 Task: Upload a file "logo.png" to the repository "Javascript"
Action: Mouse moved to (1049, 132)
Screenshot: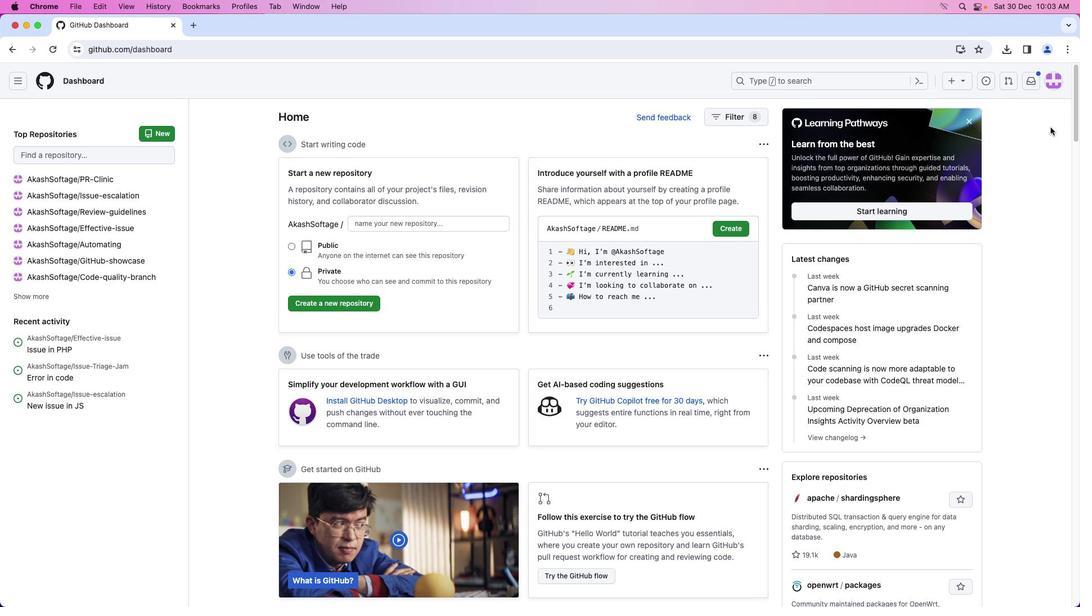 
Action: Mouse pressed left at (1049, 132)
Screenshot: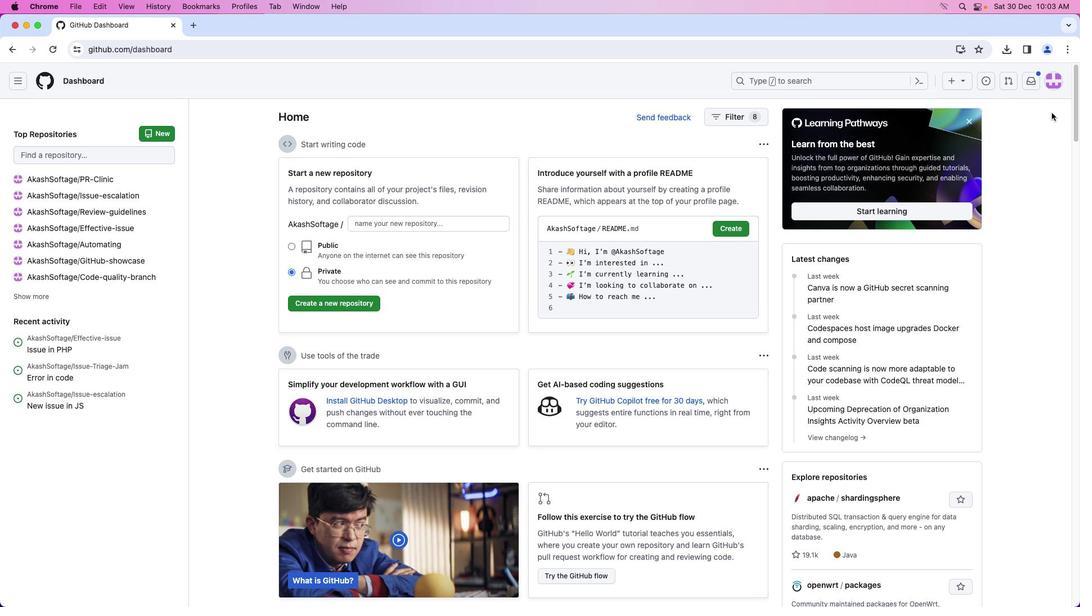 
Action: Mouse moved to (1051, 83)
Screenshot: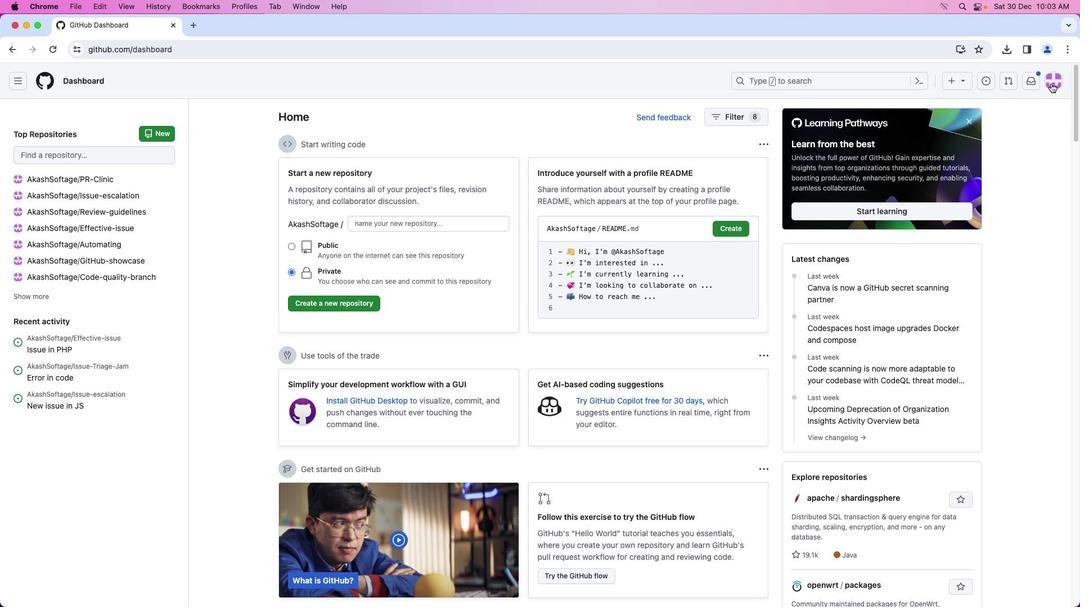 
Action: Mouse pressed left at (1051, 83)
Screenshot: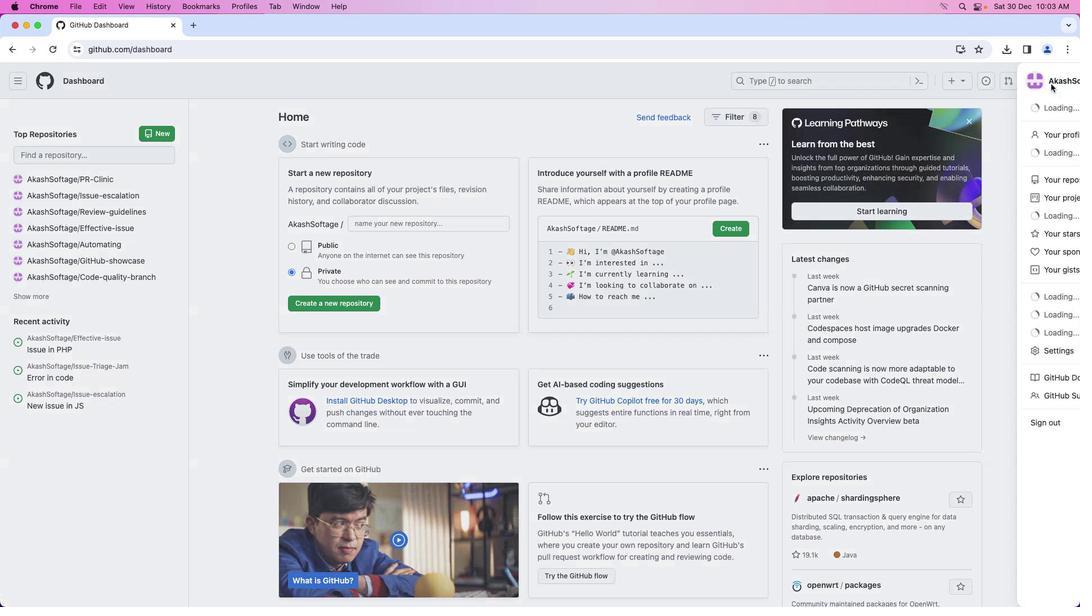 
Action: Mouse moved to (975, 184)
Screenshot: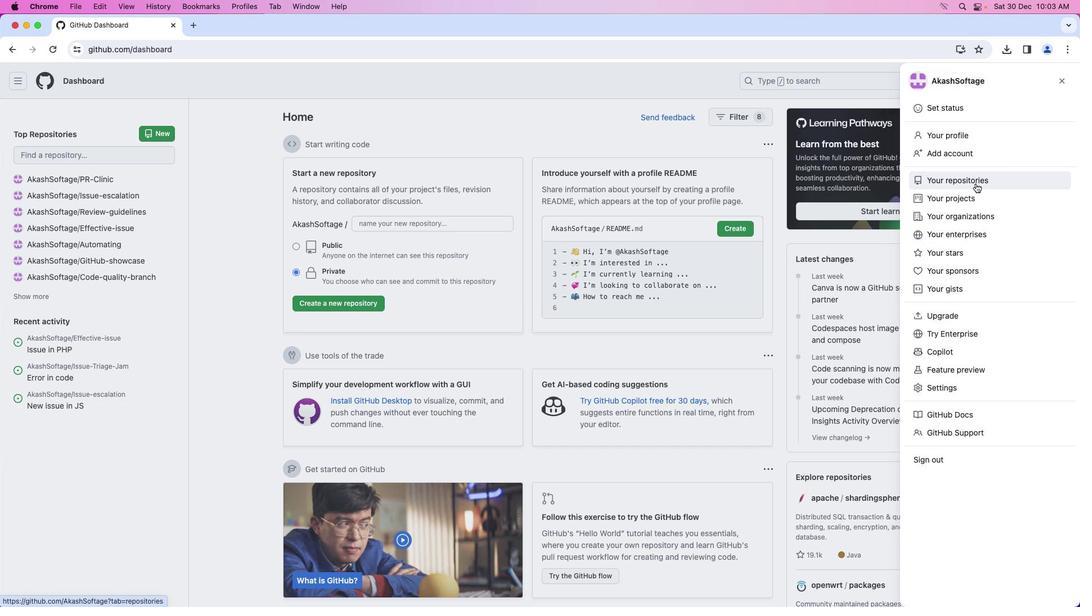 
Action: Mouse pressed left at (975, 184)
Screenshot: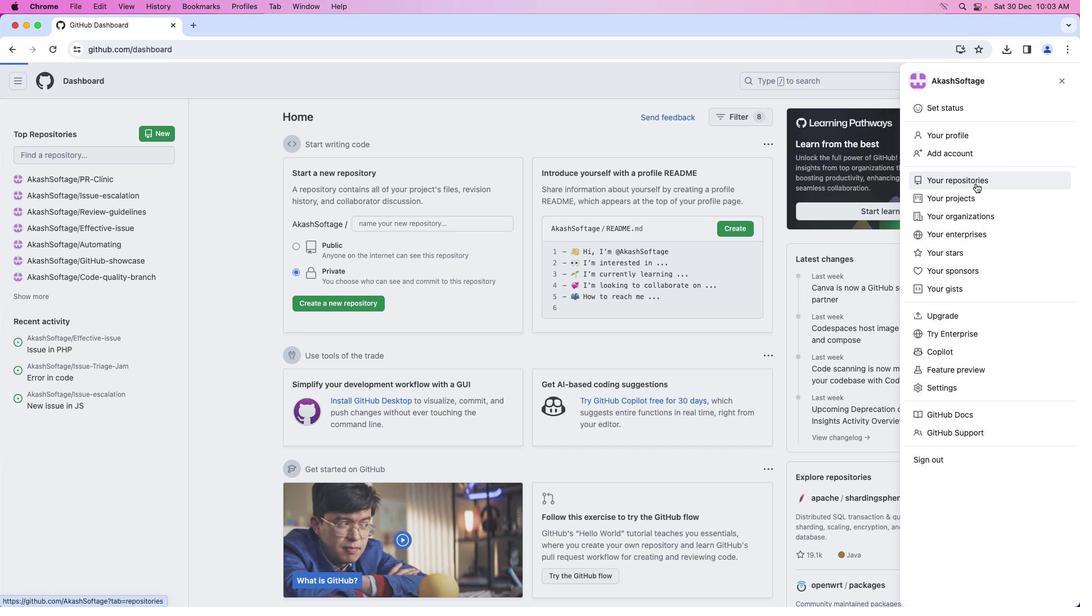 
Action: Mouse moved to (417, 185)
Screenshot: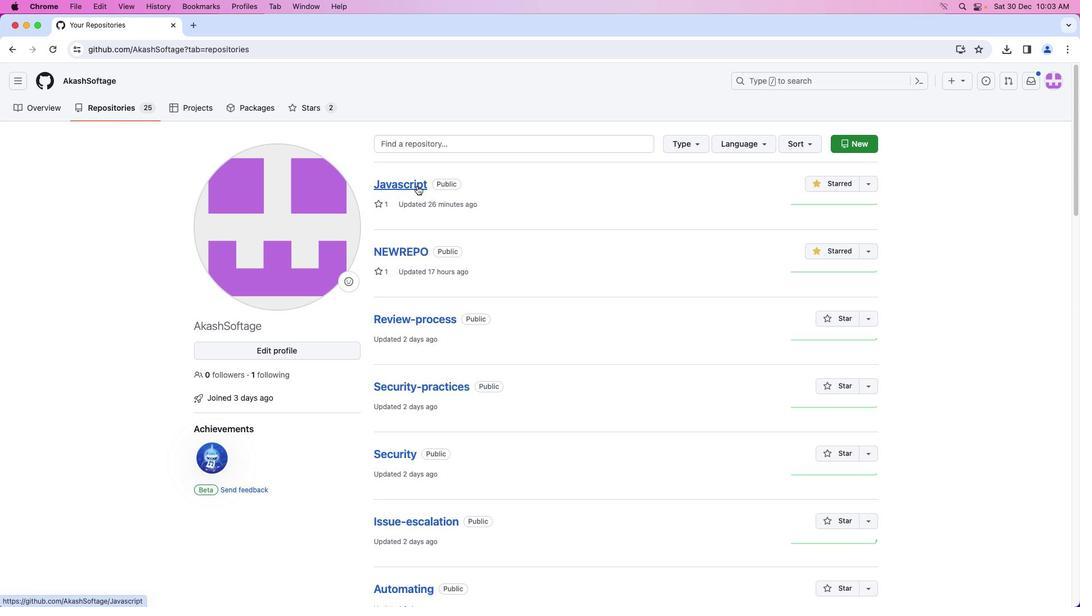 
Action: Mouse pressed left at (417, 185)
Screenshot: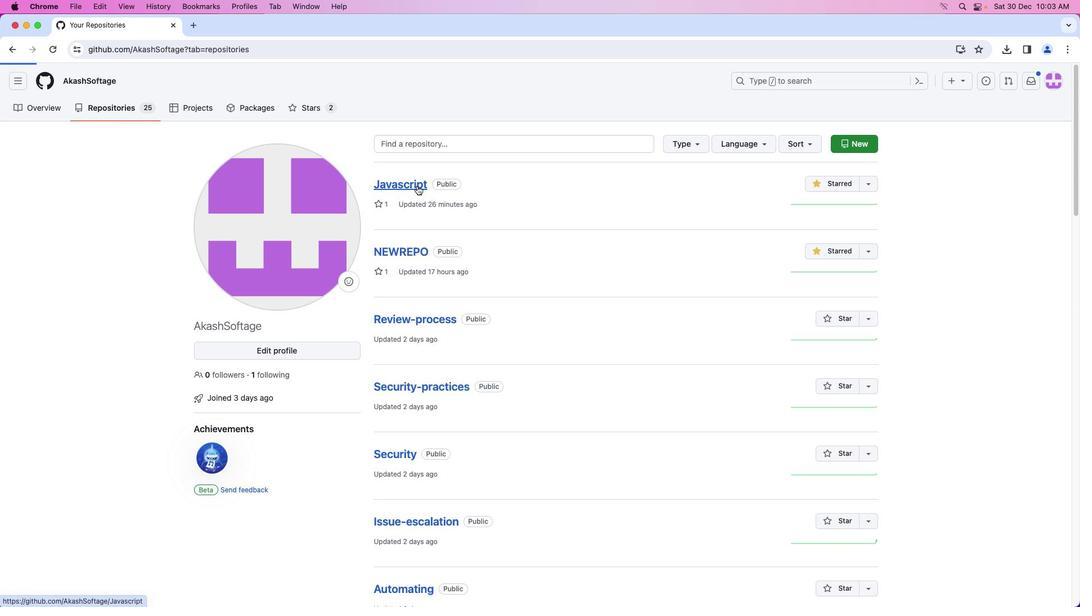 
Action: Mouse moved to (628, 184)
Screenshot: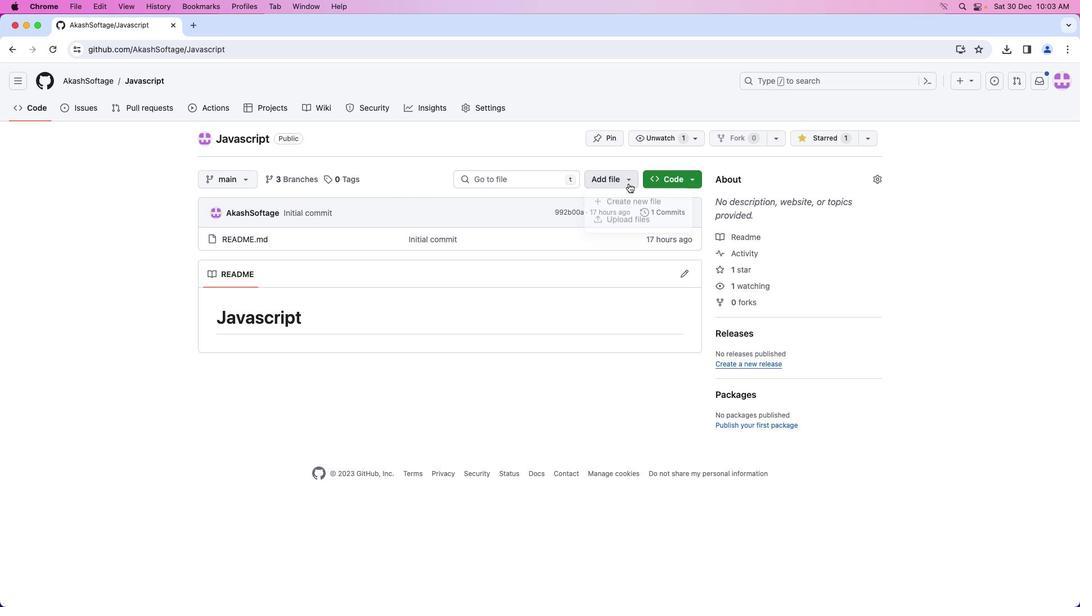
Action: Mouse pressed left at (628, 184)
Screenshot: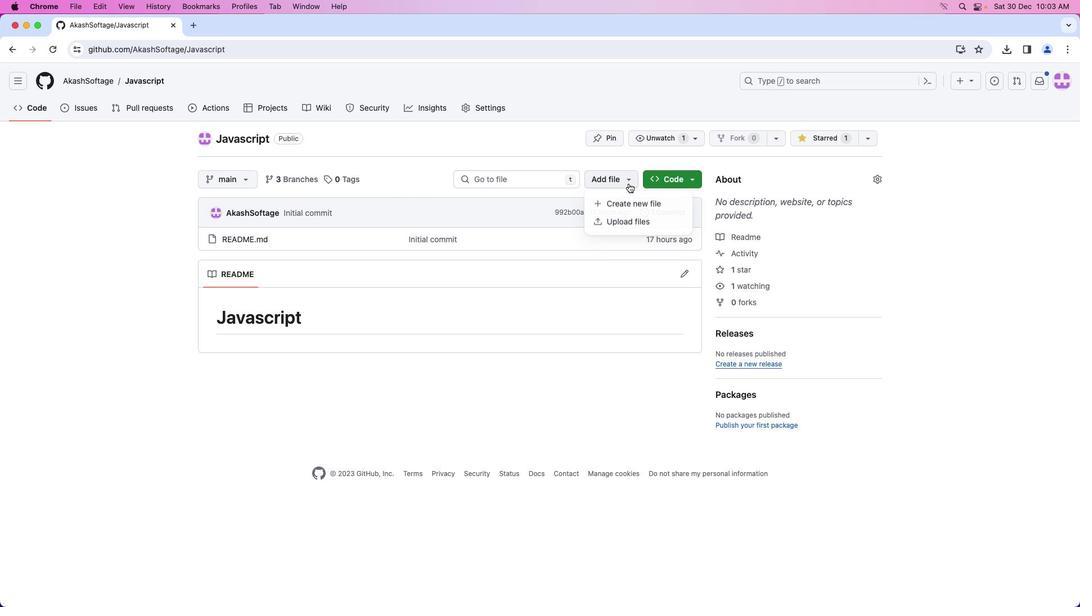 
Action: Mouse moved to (33, 105)
Screenshot: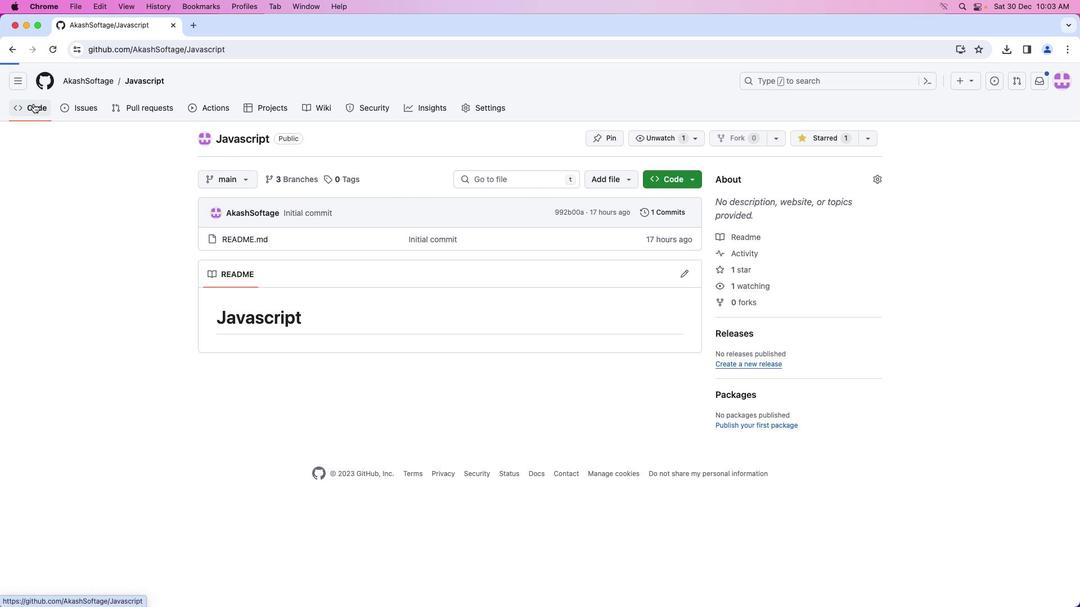 
Action: Mouse pressed left at (33, 105)
Screenshot: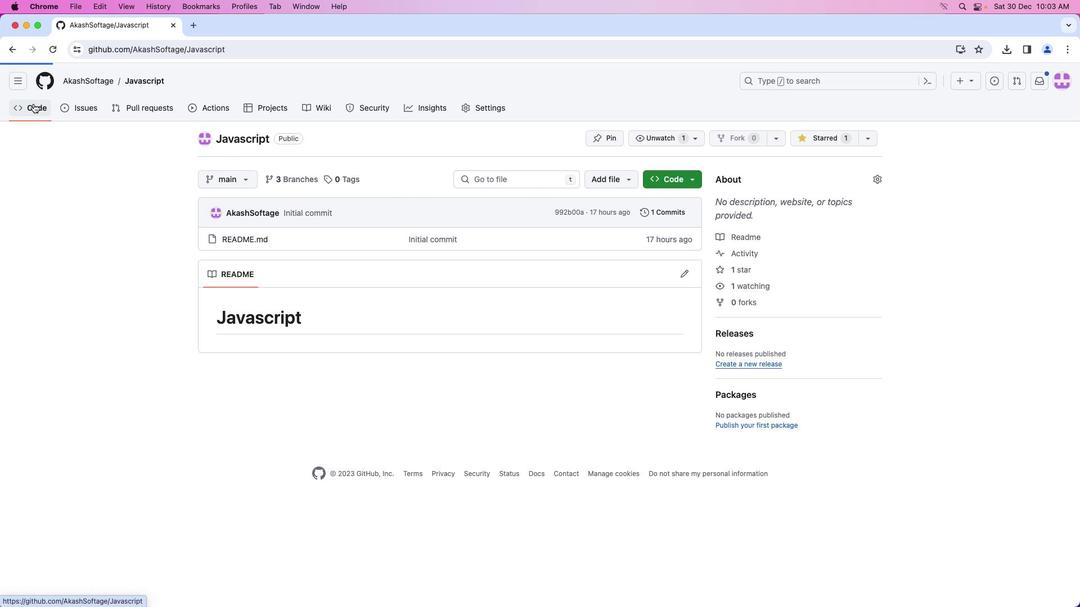 
Action: Mouse moved to (604, 180)
Screenshot: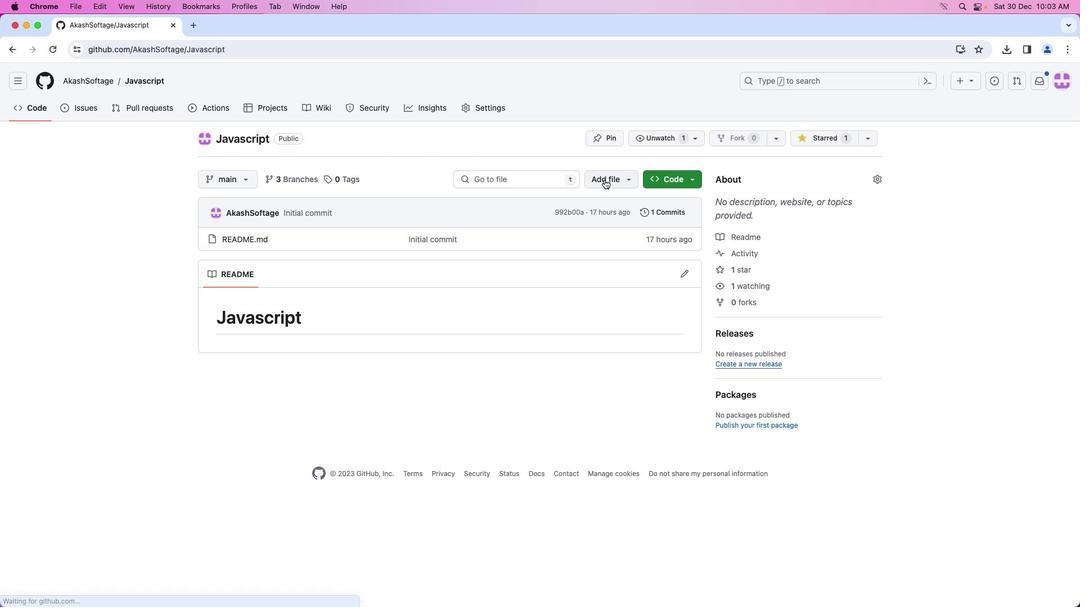 
Action: Mouse pressed left at (604, 180)
Screenshot: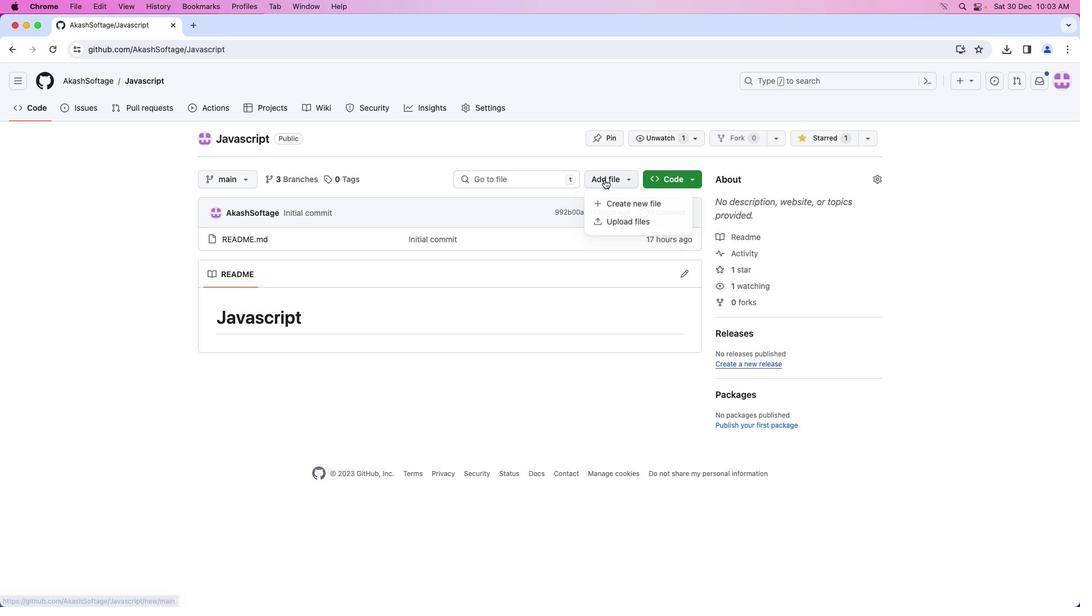 
Action: Mouse moved to (626, 221)
Screenshot: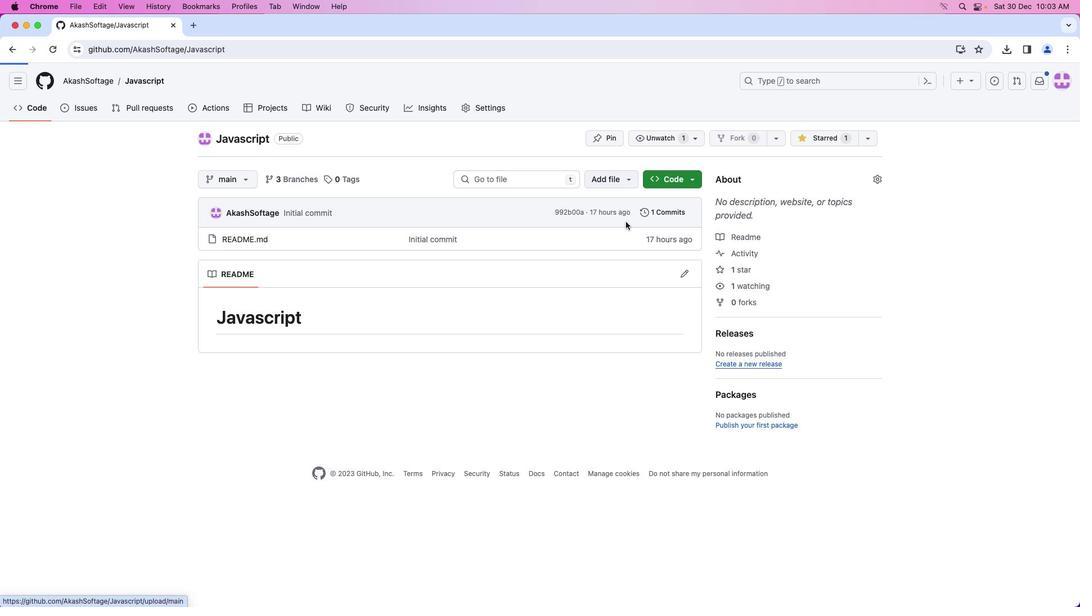 
Action: Mouse pressed left at (626, 221)
Screenshot: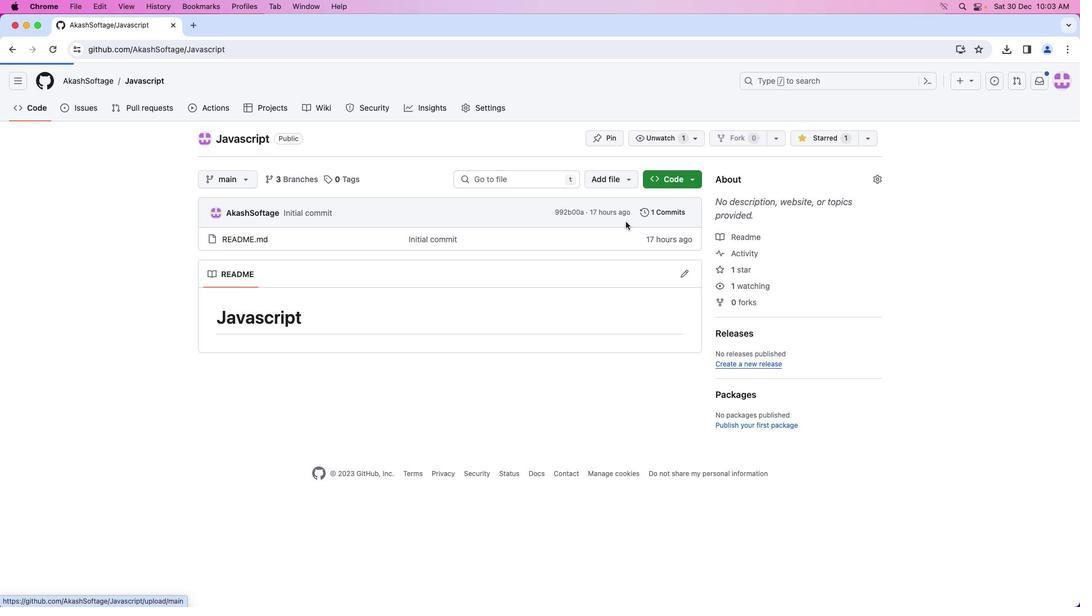 
Action: Mouse moved to (544, 258)
Screenshot: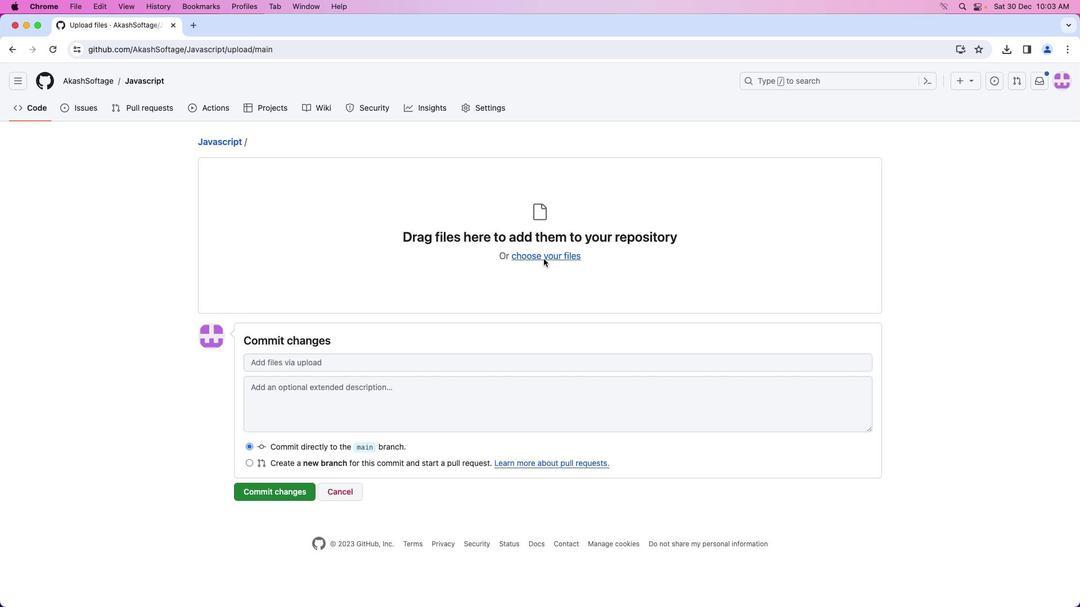 
Action: Mouse pressed left at (544, 258)
Screenshot: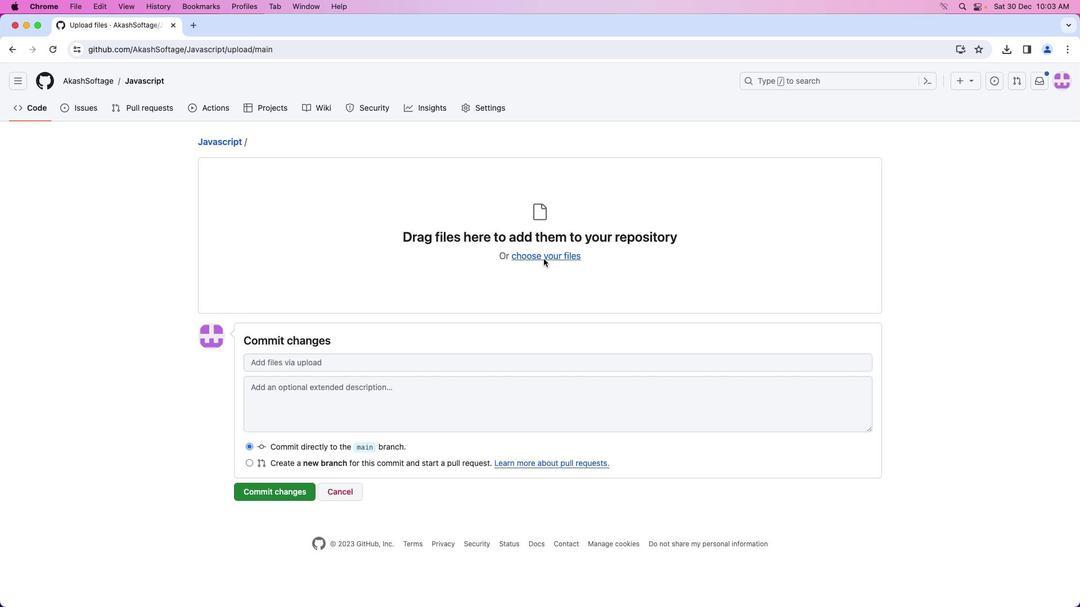 
Action: Mouse moved to (544, 254)
Screenshot: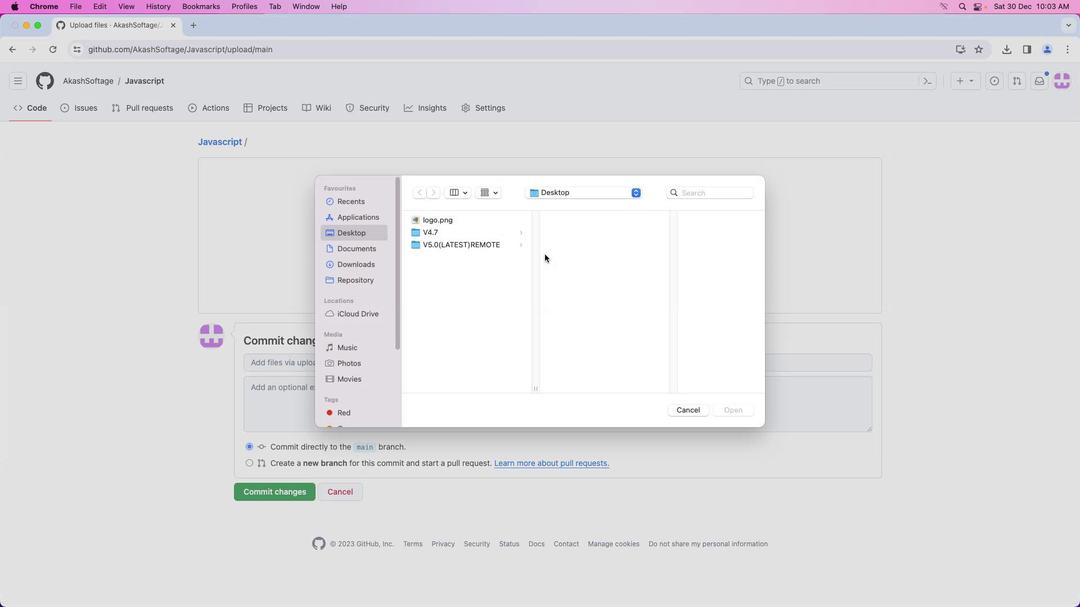 
Action: Mouse pressed left at (544, 254)
Screenshot: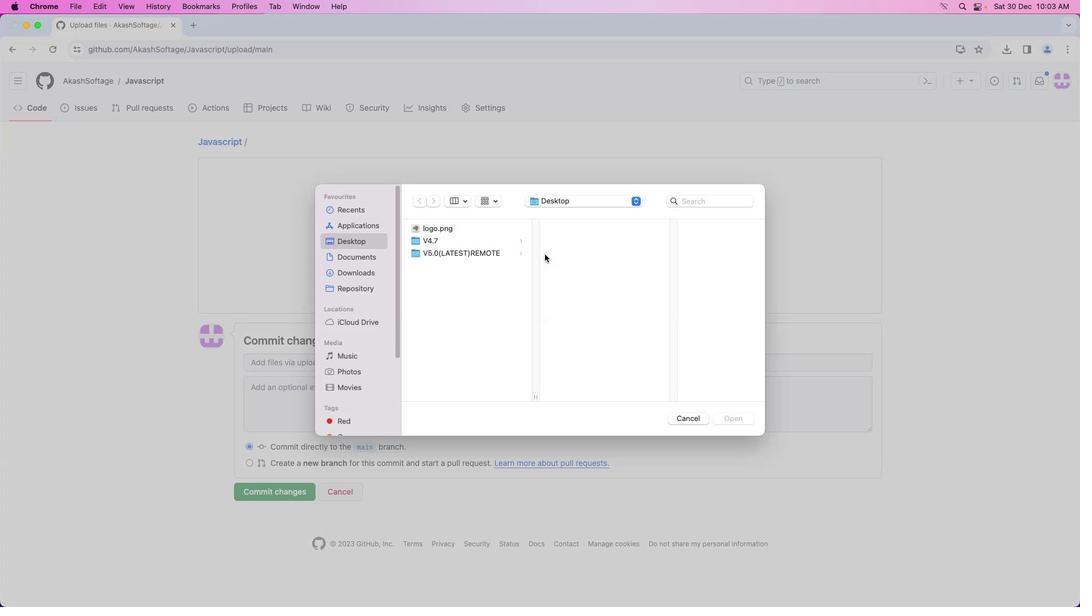 
Action: Mouse moved to (449, 228)
Screenshot: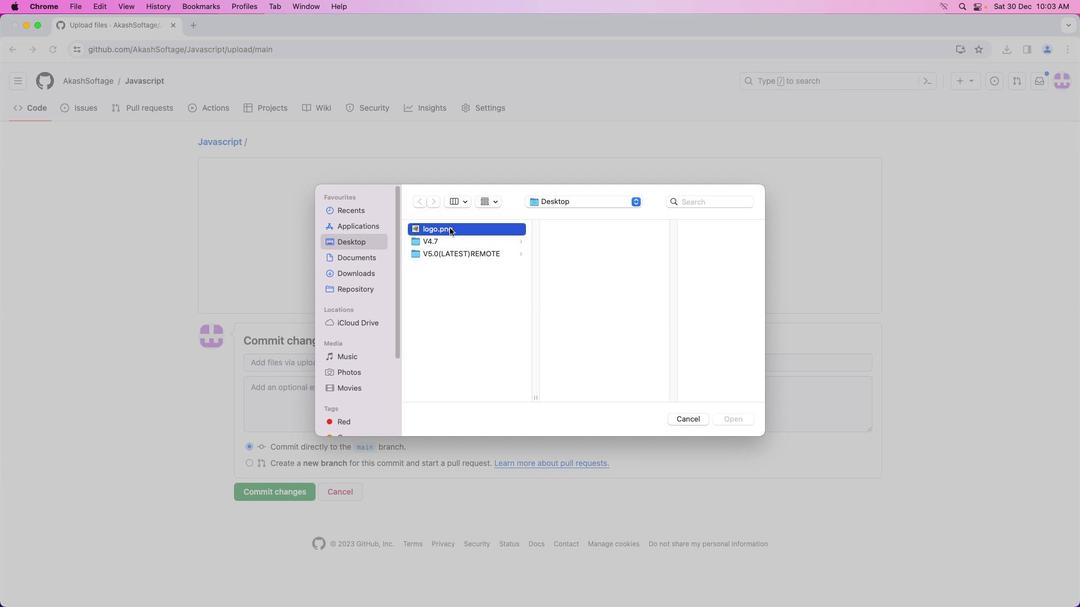 
Action: Mouse pressed left at (449, 228)
Screenshot: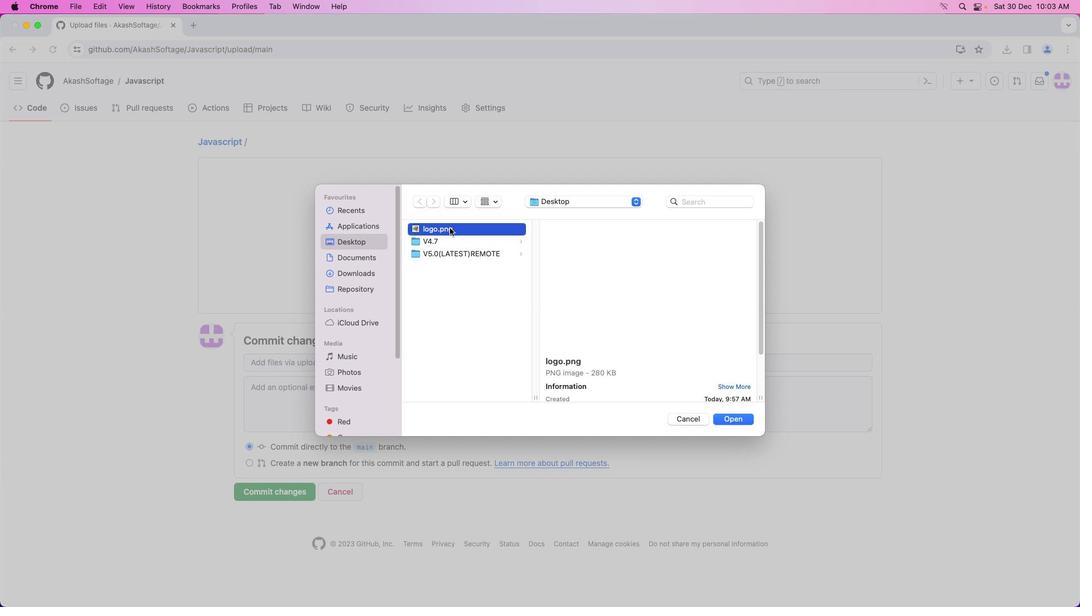 
Action: Mouse moved to (733, 419)
Screenshot: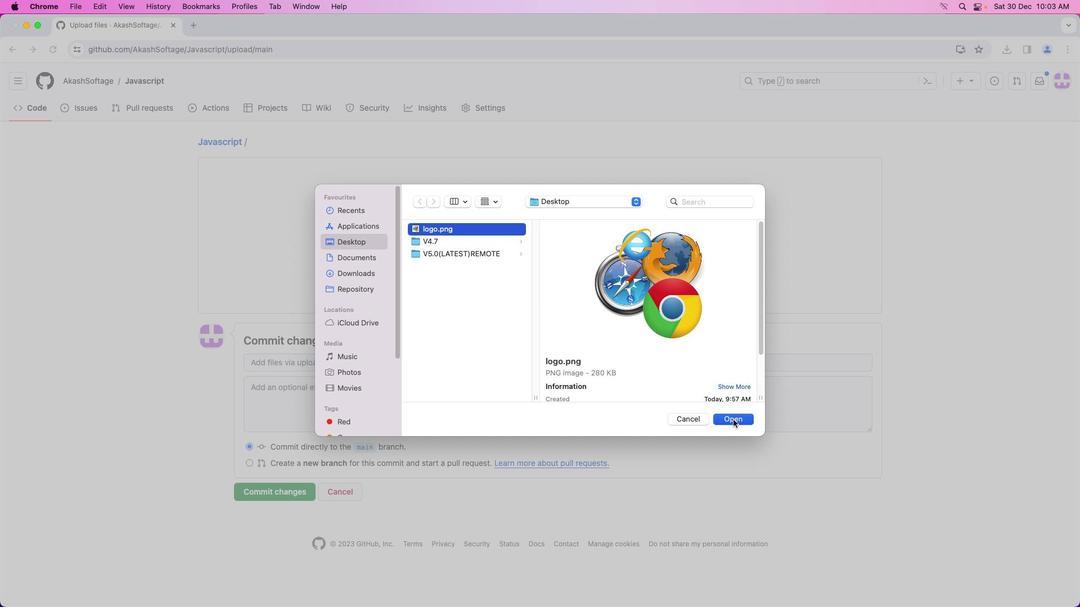 
Action: Mouse pressed left at (733, 419)
Screenshot: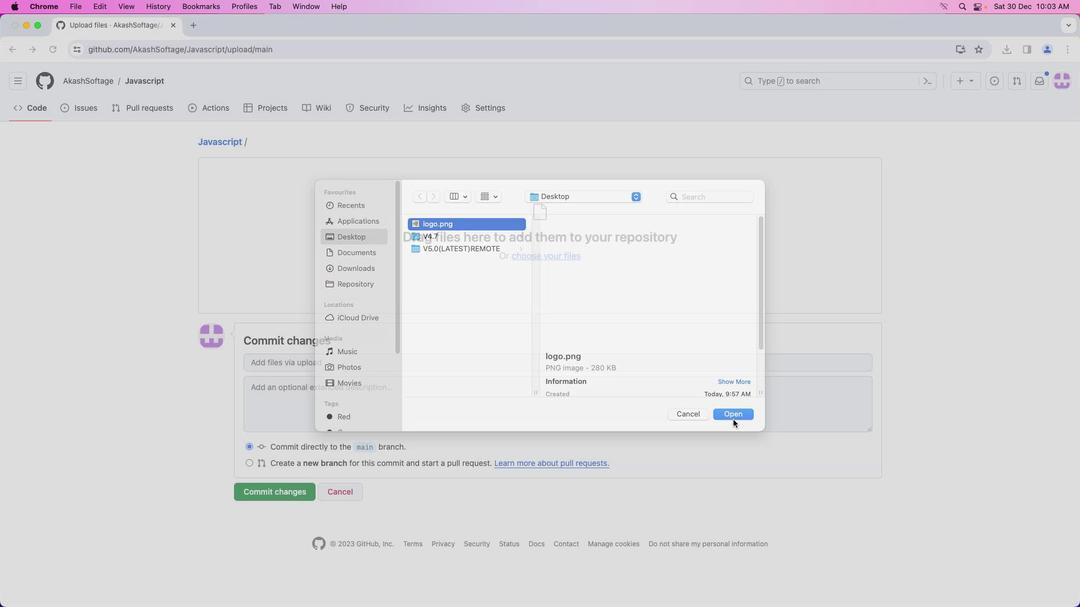 
Action: Mouse moved to (957, 345)
Screenshot: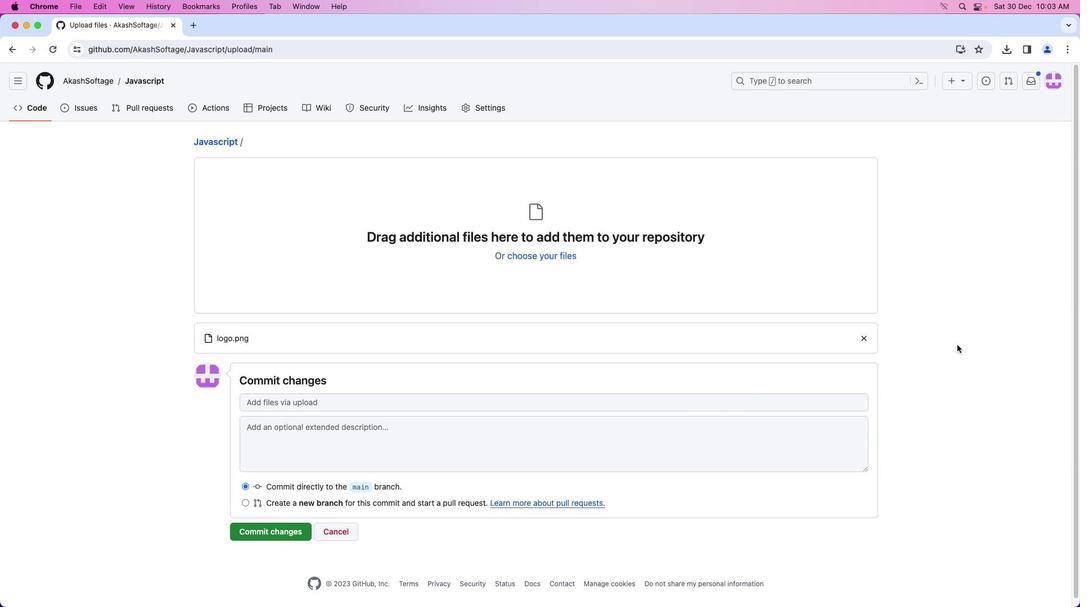 
Action: Mouse pressed left at (957, 345)
Screenshot: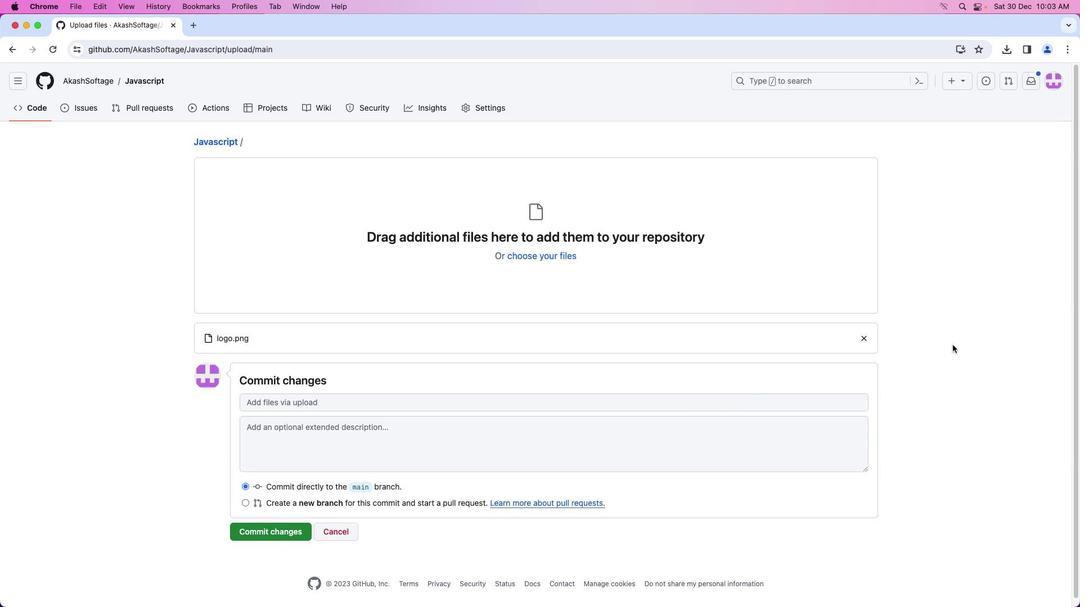
Action: Mouse moved to (952, 345)
Screenshot: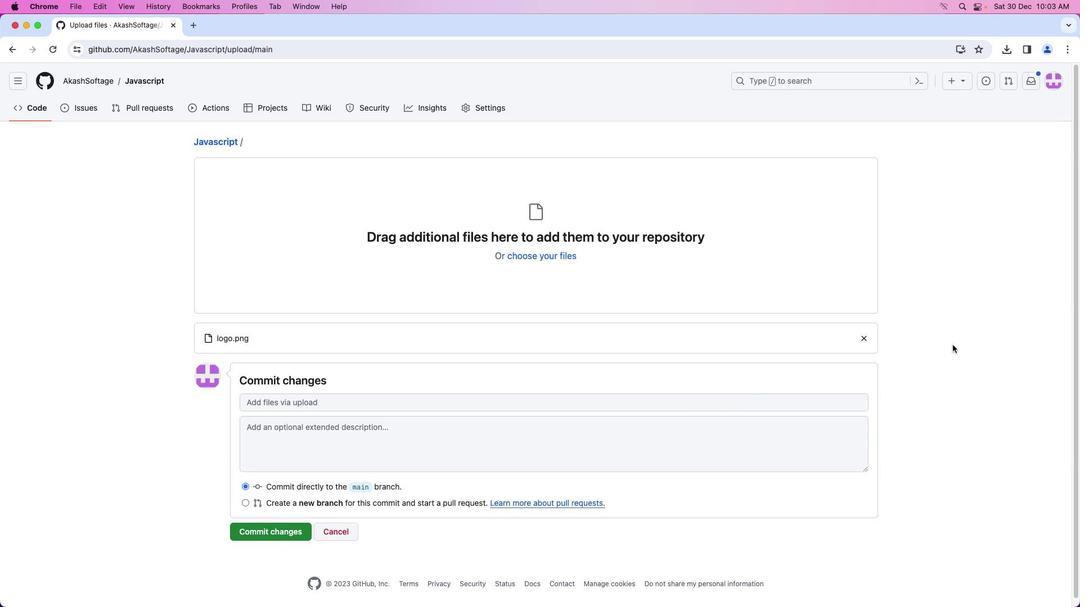 
